 Task: Create a new spreadsheet using the template "Work: Website Paid Traffic Report by Supermetrics".
Action: Mouse moved to (33, 58)
Screenshot: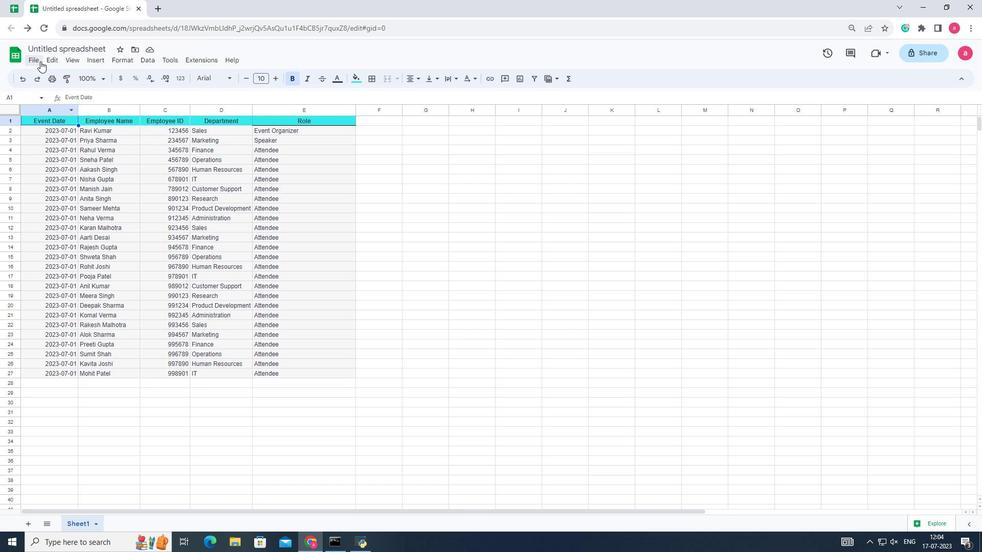 
Action: Mouse pressed left at (33, 58)
Screenshot: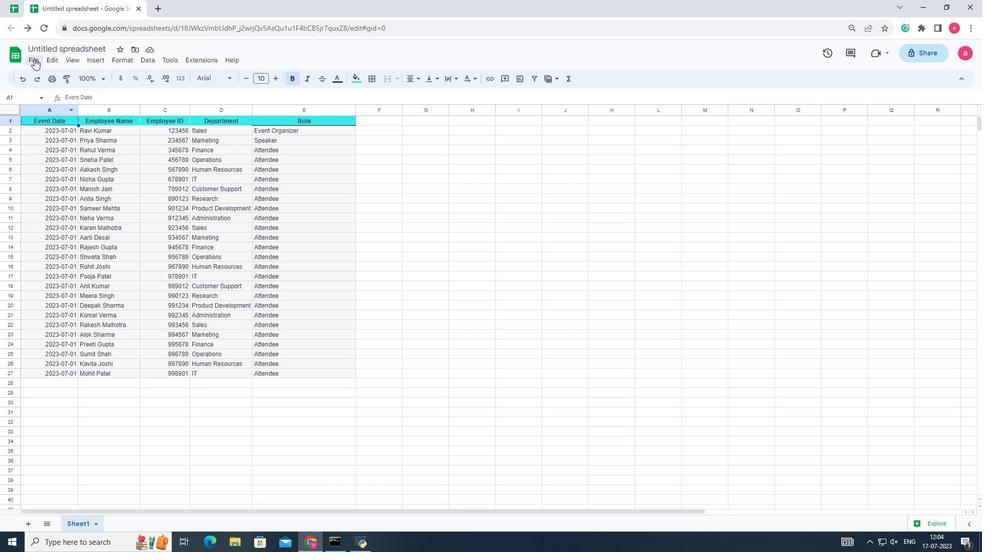 
Action: Mouse moved to (197, 94)
Screenshot: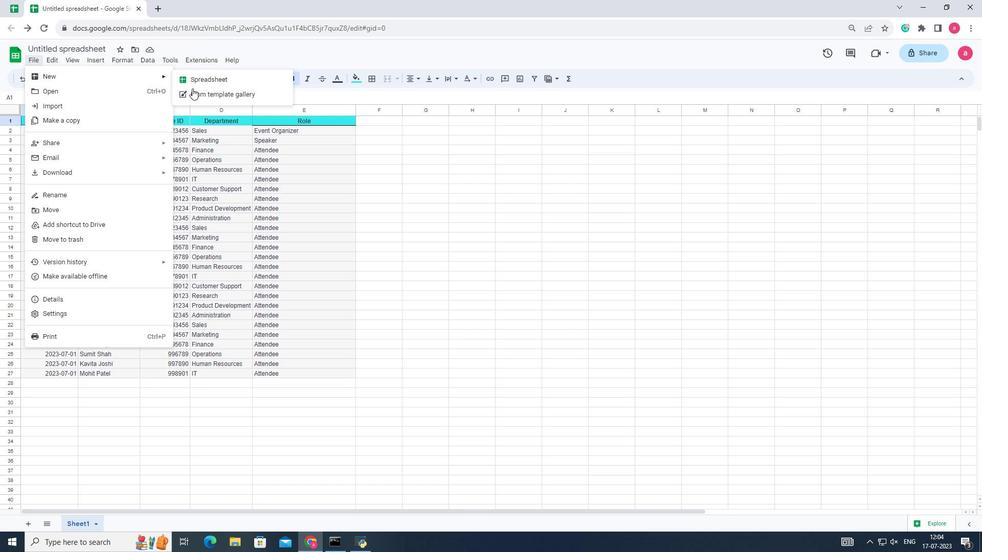 
Action: Mouse pressed left at (197, 94)
Screenshot: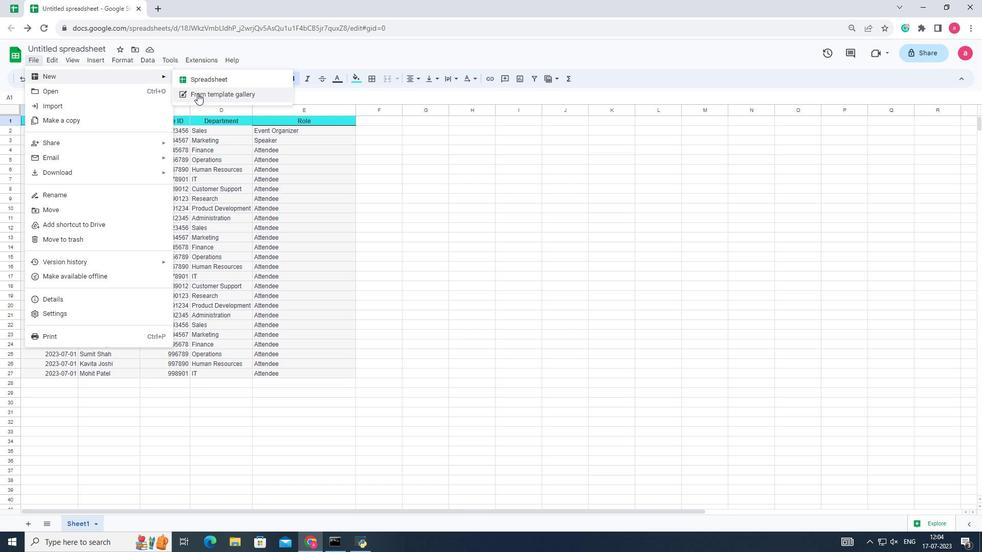 
Action: Mouse moved to (386, 235)
Screenshot: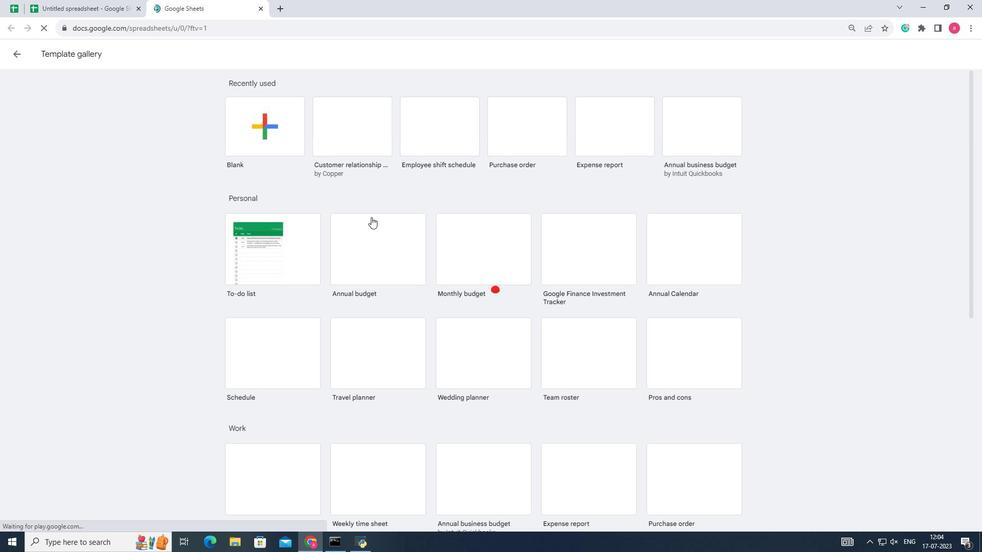 
Action: Mouse scrolled (386, 235) with delta (0, 0)
Screenshot: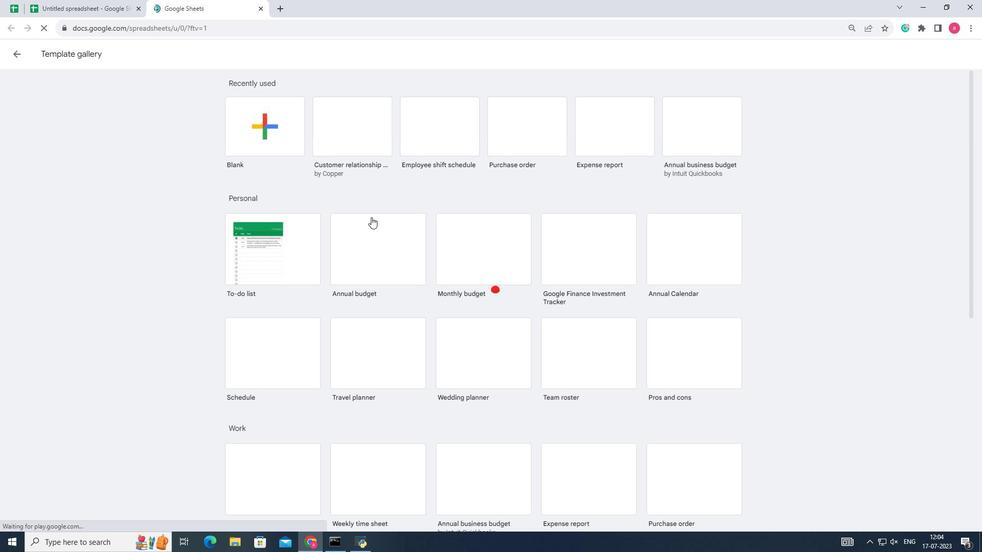 
Action: Mouse moved to (386, 236)
Screenshot: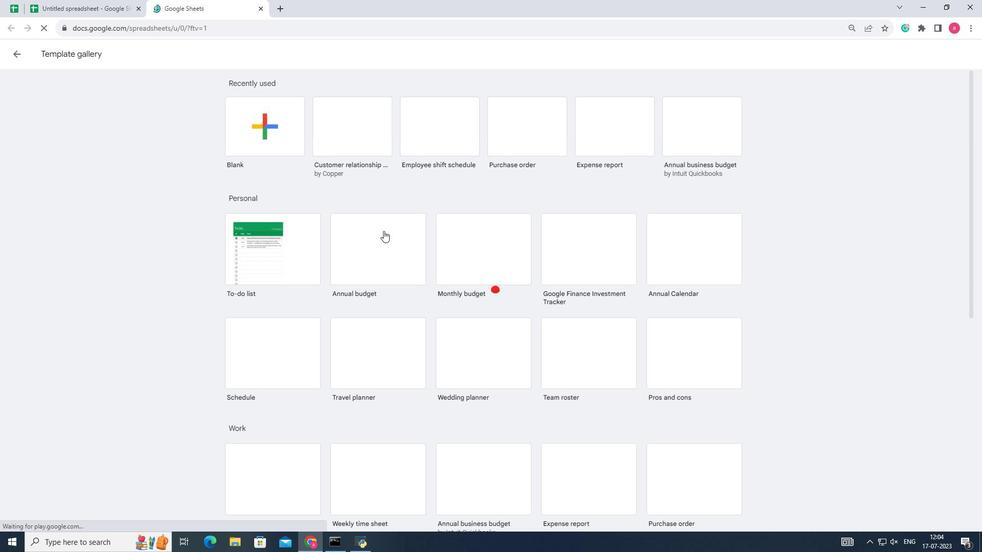 
Action: Mouse scrolled (386, 236) with delta (0, 0)
Screenshot: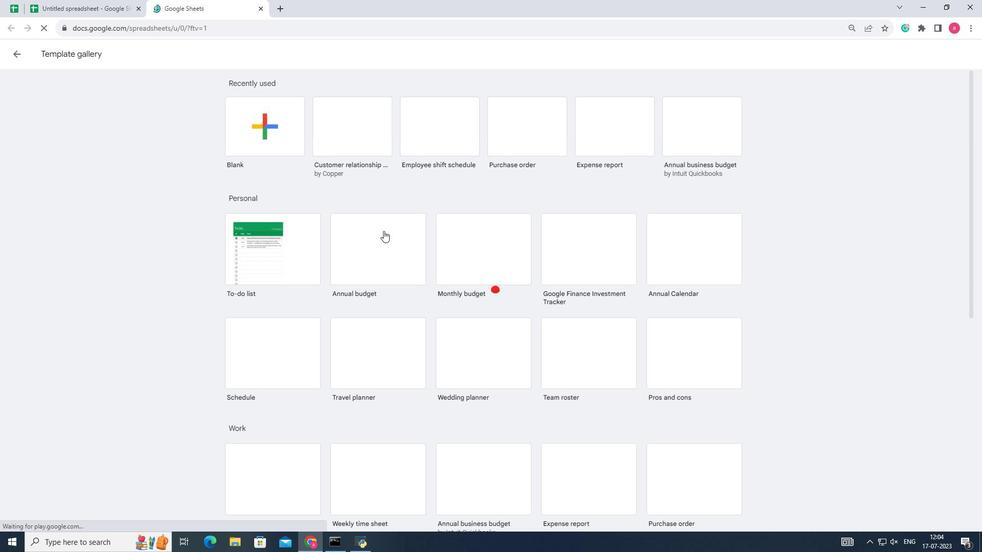 
Action: Mouse scrolled (386, 236) with delta (0, 0)
Screenshot: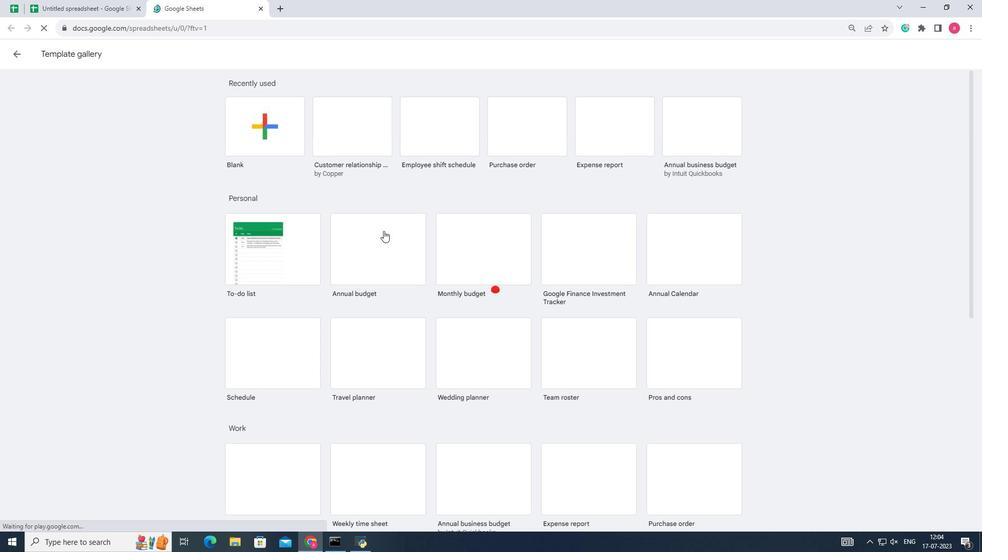 
Action: Mouse moved to (410, 257)
Screenshot: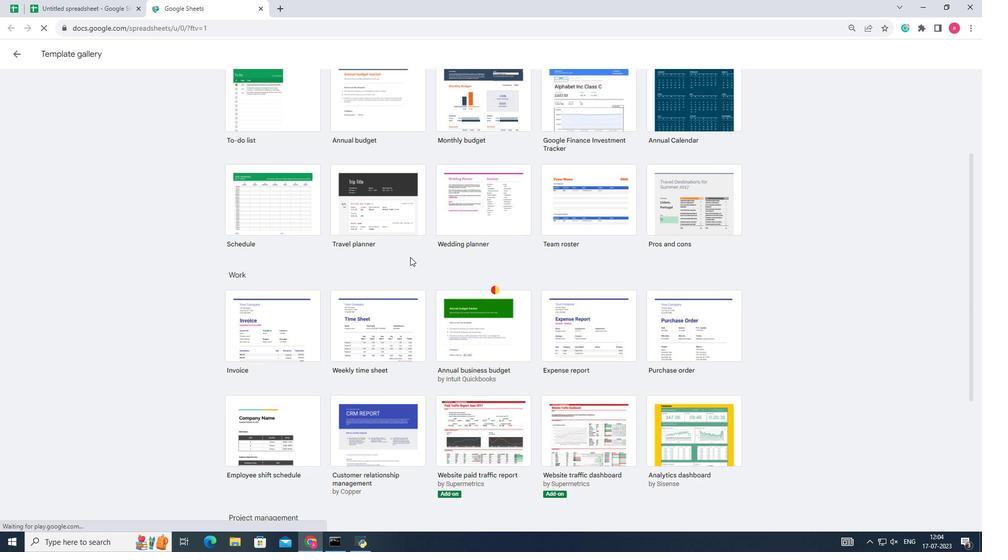 
Action: Mouse scrolled (410, 256) with delta (0, 0)
Screenshot: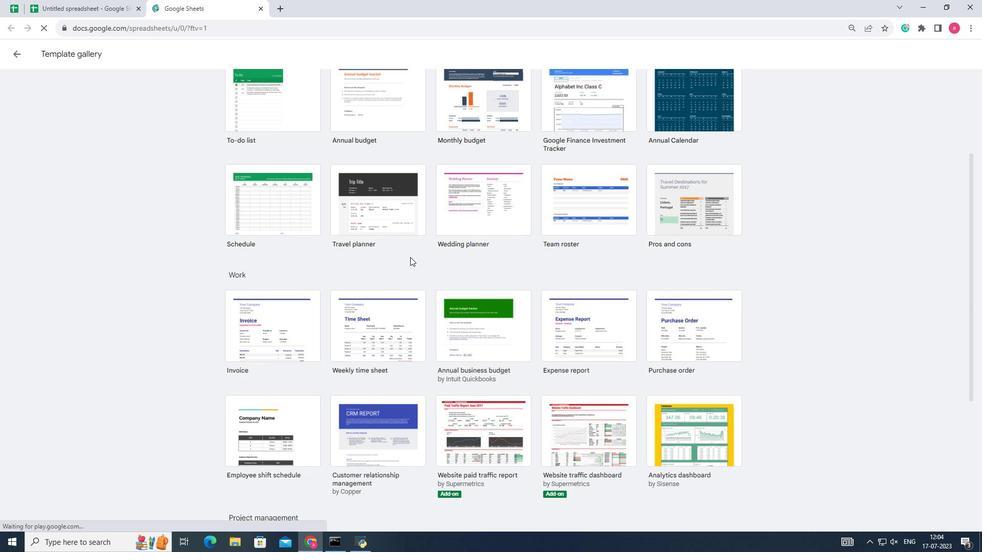 
Action: Mouse moved to (462, 378)
Screenshot: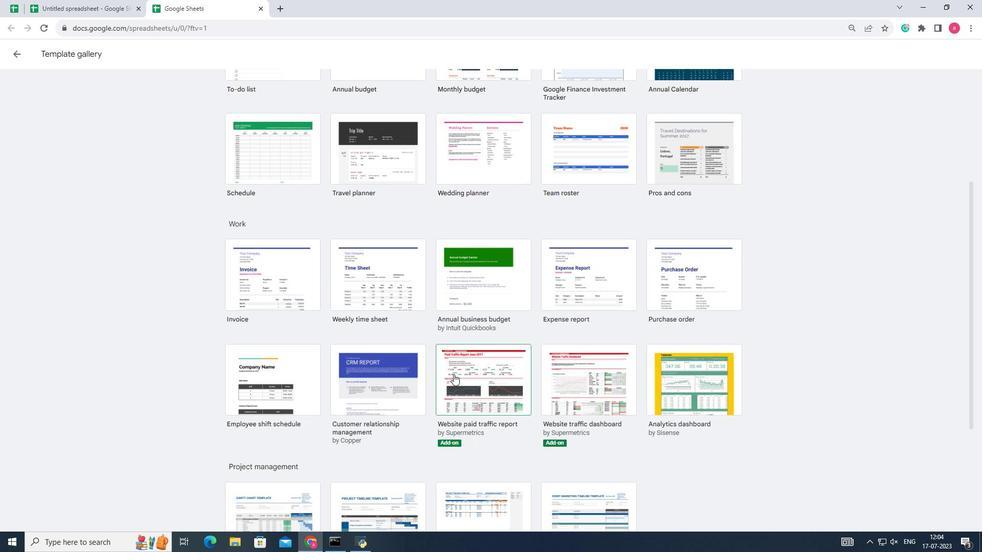 
Action: Mouse pressed left at (462, 378)
Screenshot: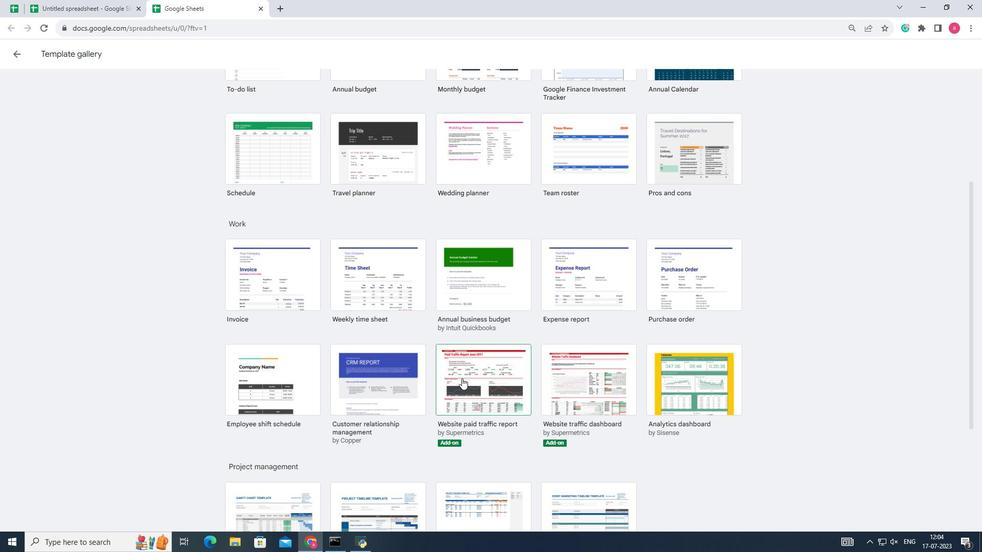 
Action: Mouse moved to (223, 291)
Screenshot: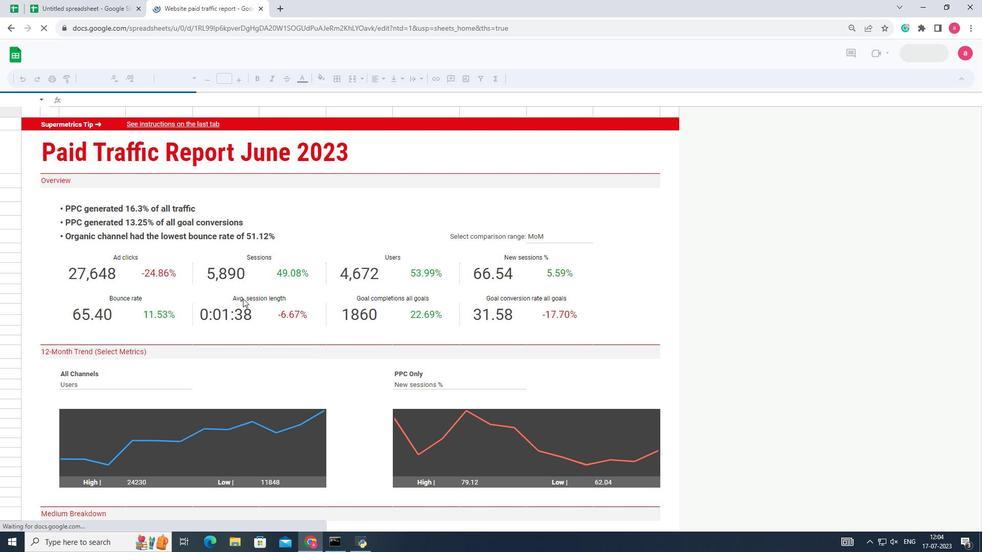 
